 Task: Use Short Accent Effect in this video Movie B.mp4
Action: Mouse pressed left at (305, 155)
Screenshot: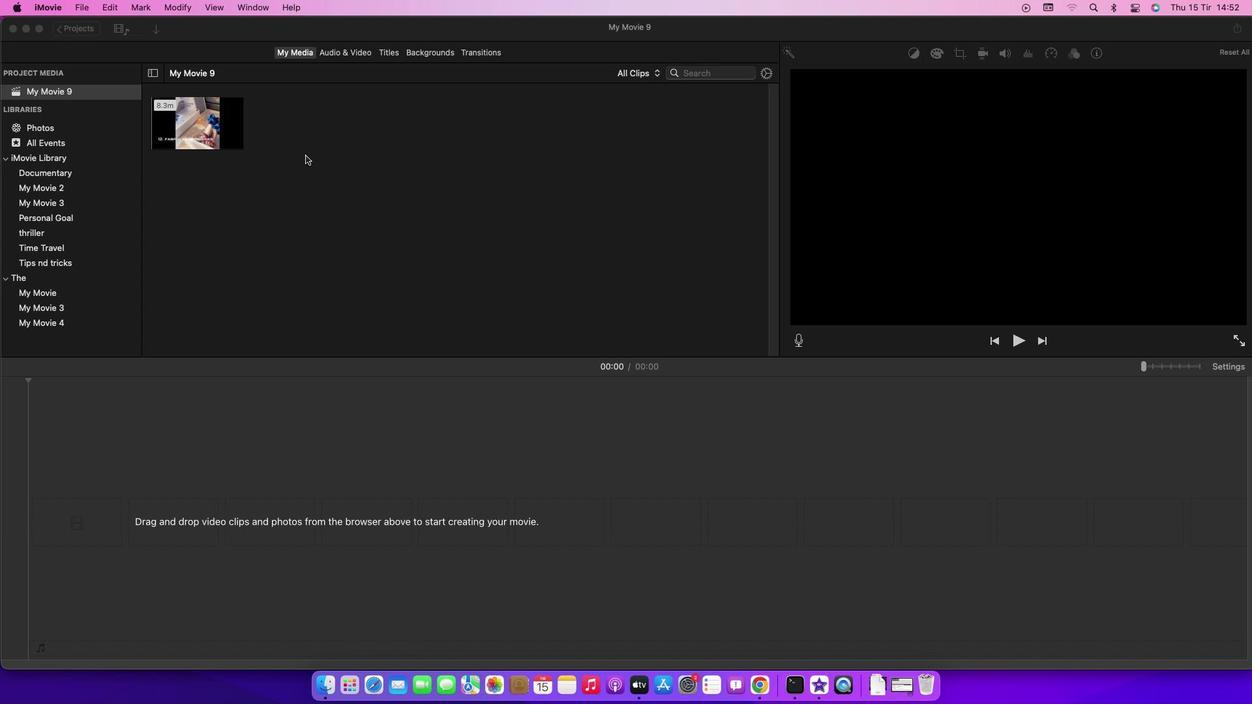 
Action: Mouse moved to (185, 120)
Screenshot: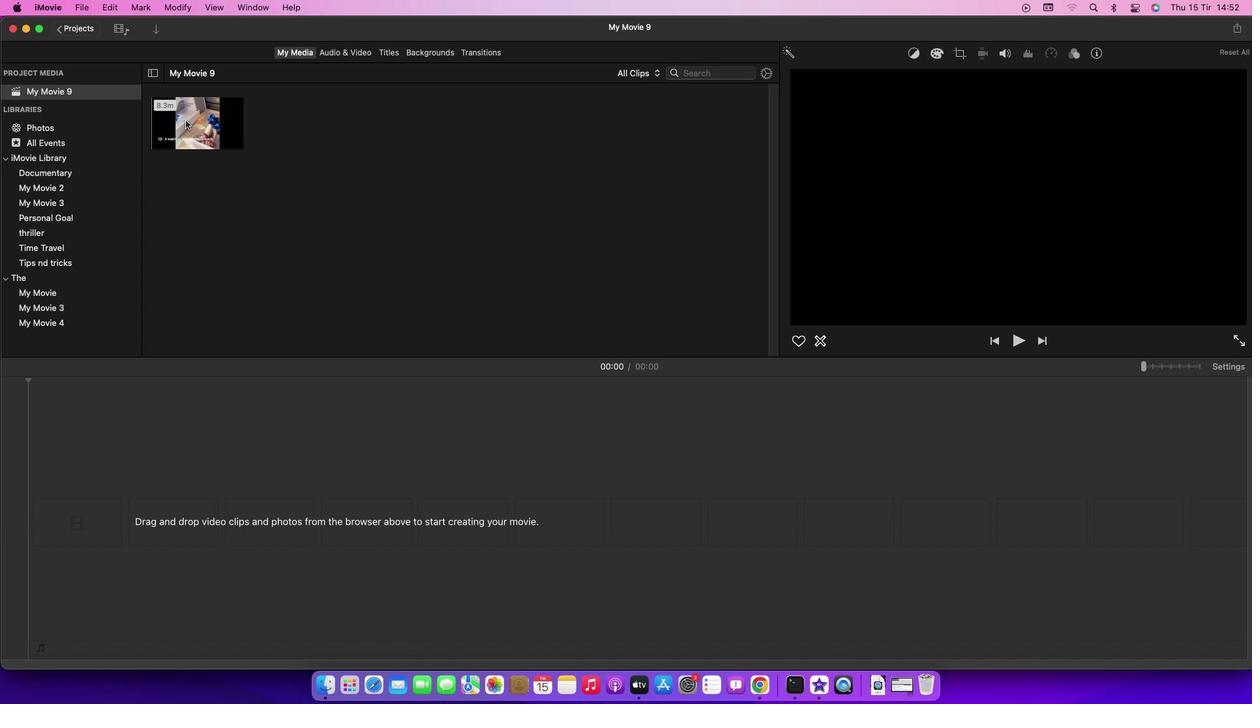 
Action: Mouse pressed left at (185, 120)
Screenshot: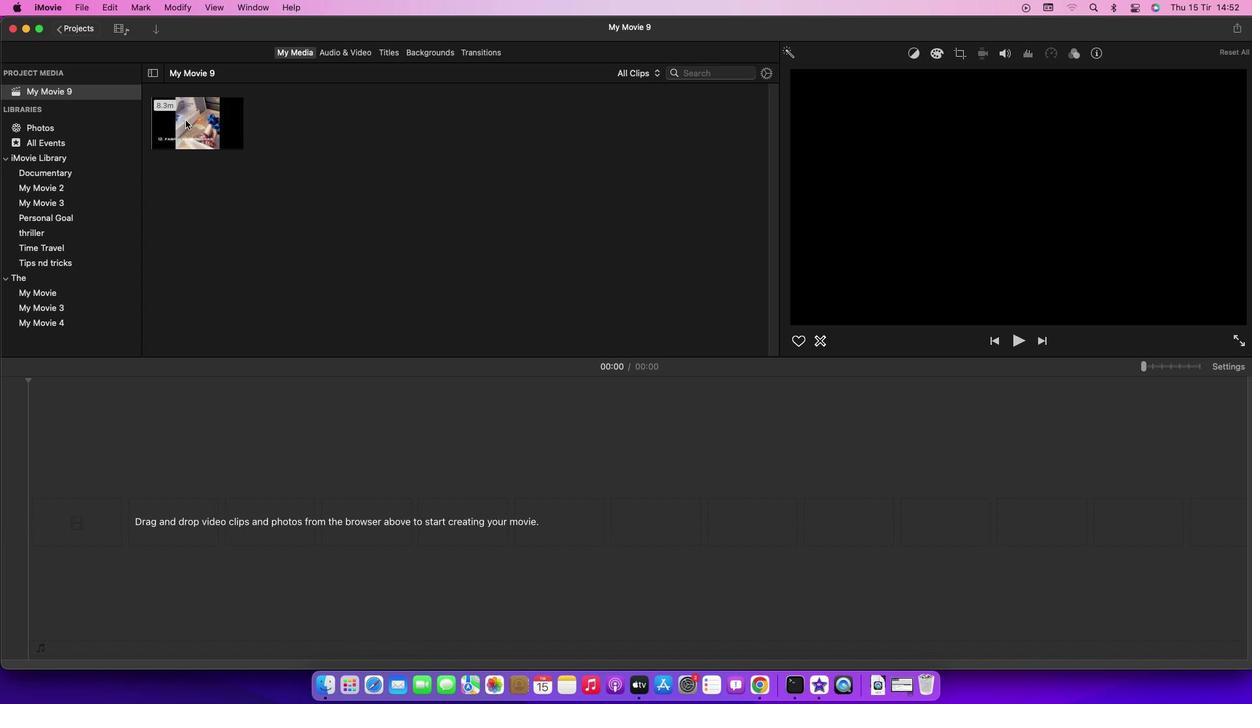 
Action: Mouse moved to (203, 118)
Screenshot: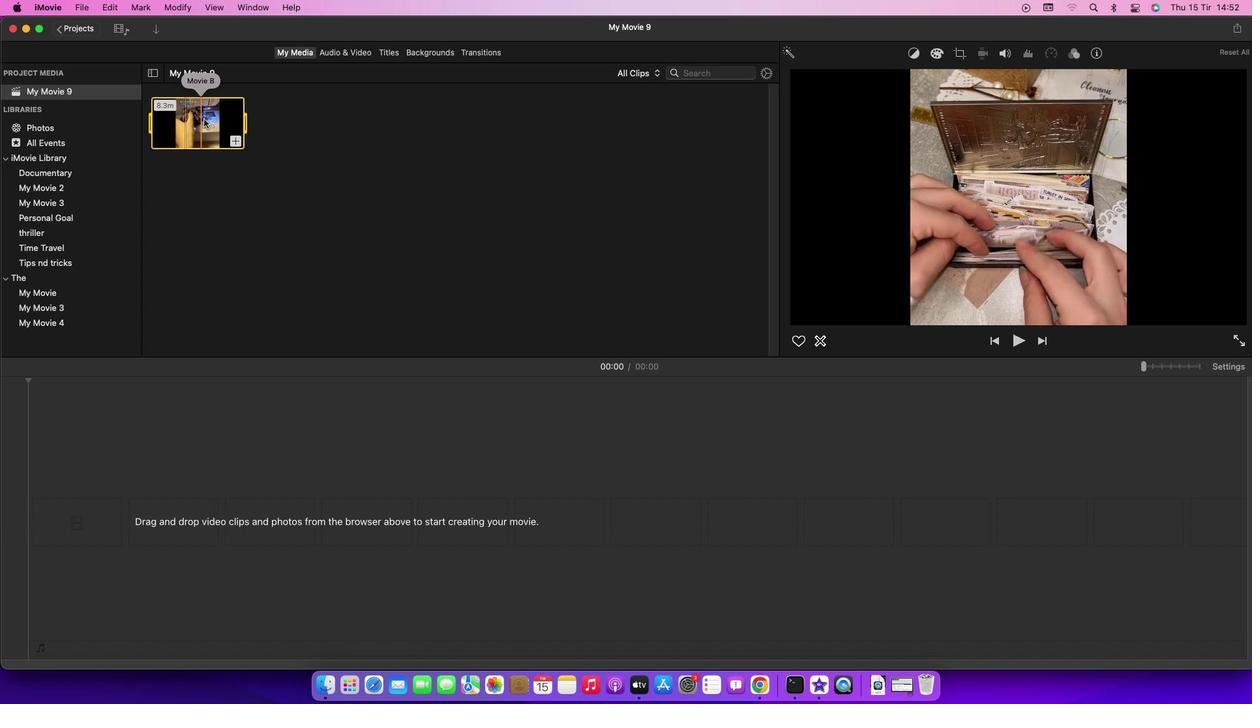 
Action: Mouse pressed left at (203, 118)
Screenshot: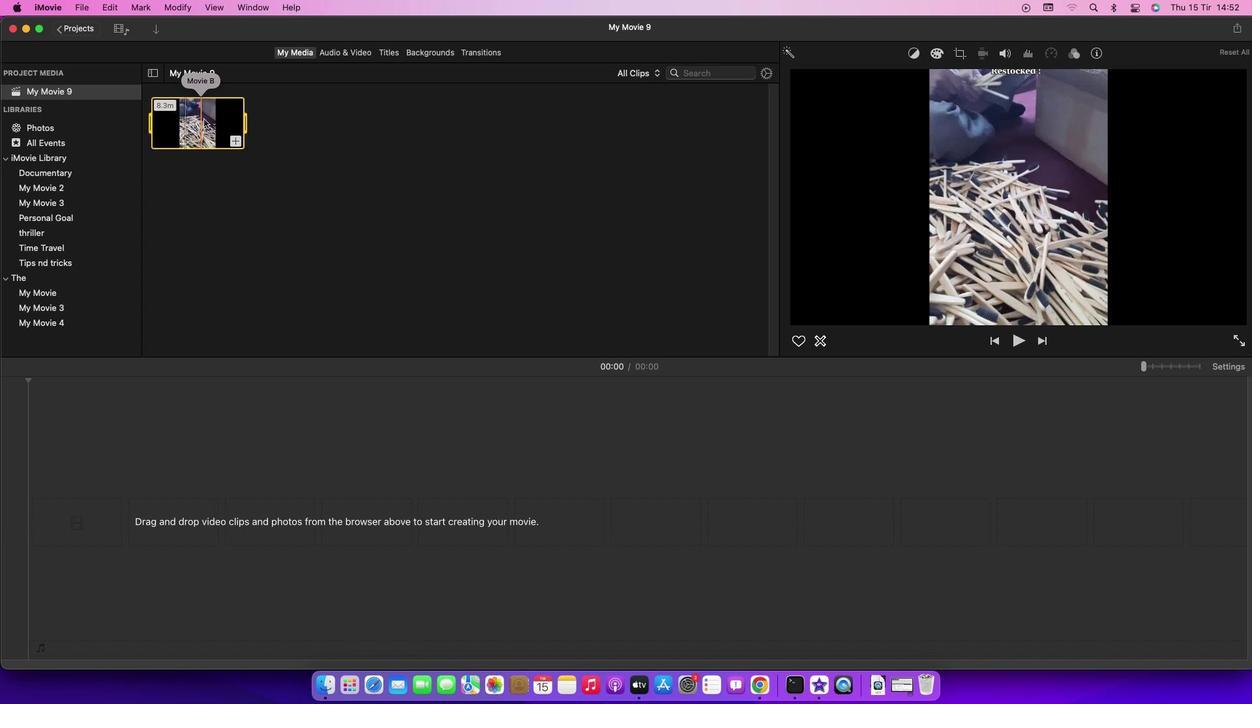 
Action: Mouse moved to (334, 48)
Screenshot: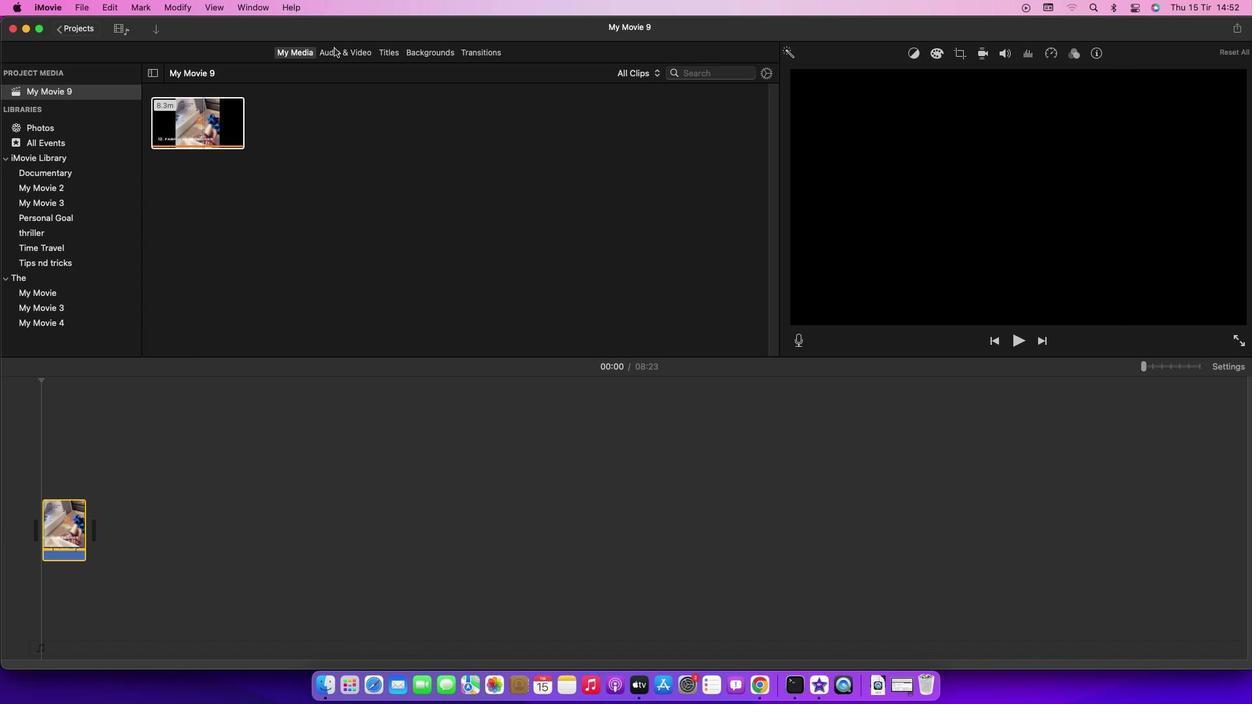 
Action: Mouse pressed left at (334, 48)
Screenshot: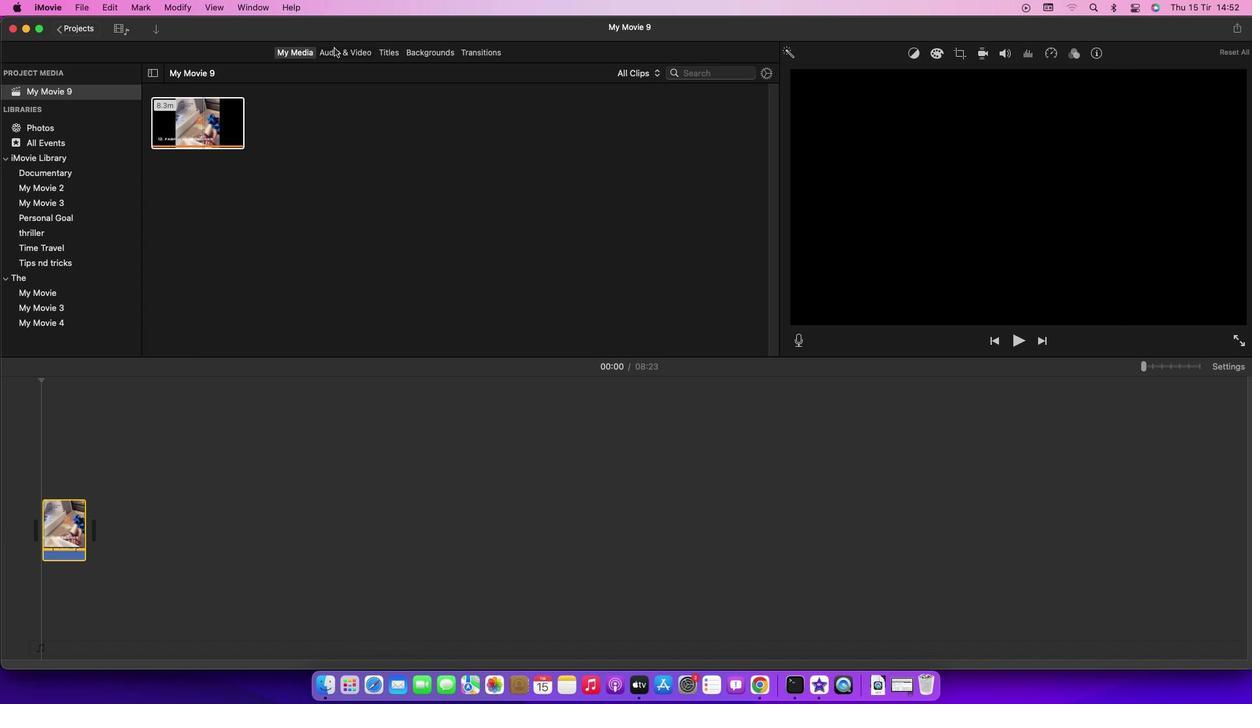 
Action: Mouse moved to (69, 126)
Screenshot: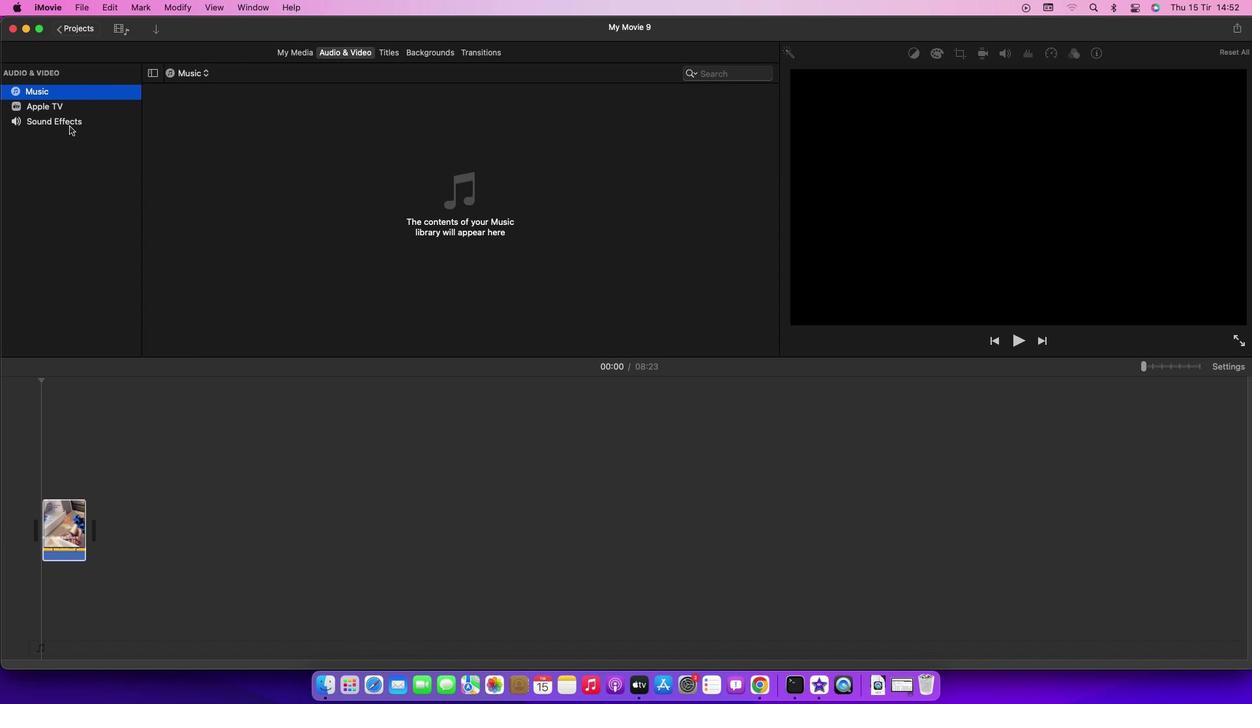 
Action: Mouse pressed left at (69, 126)
Screenshot: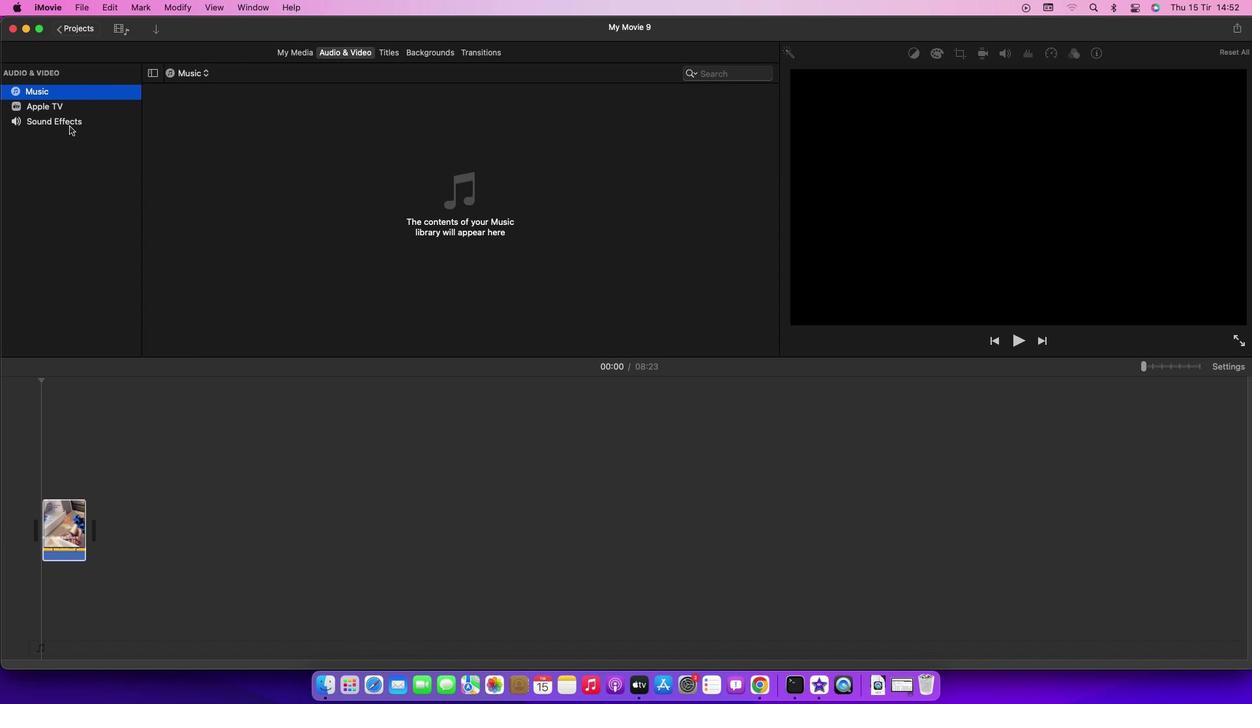 
Action: Mouse moved to (258, 272)
Screenshot: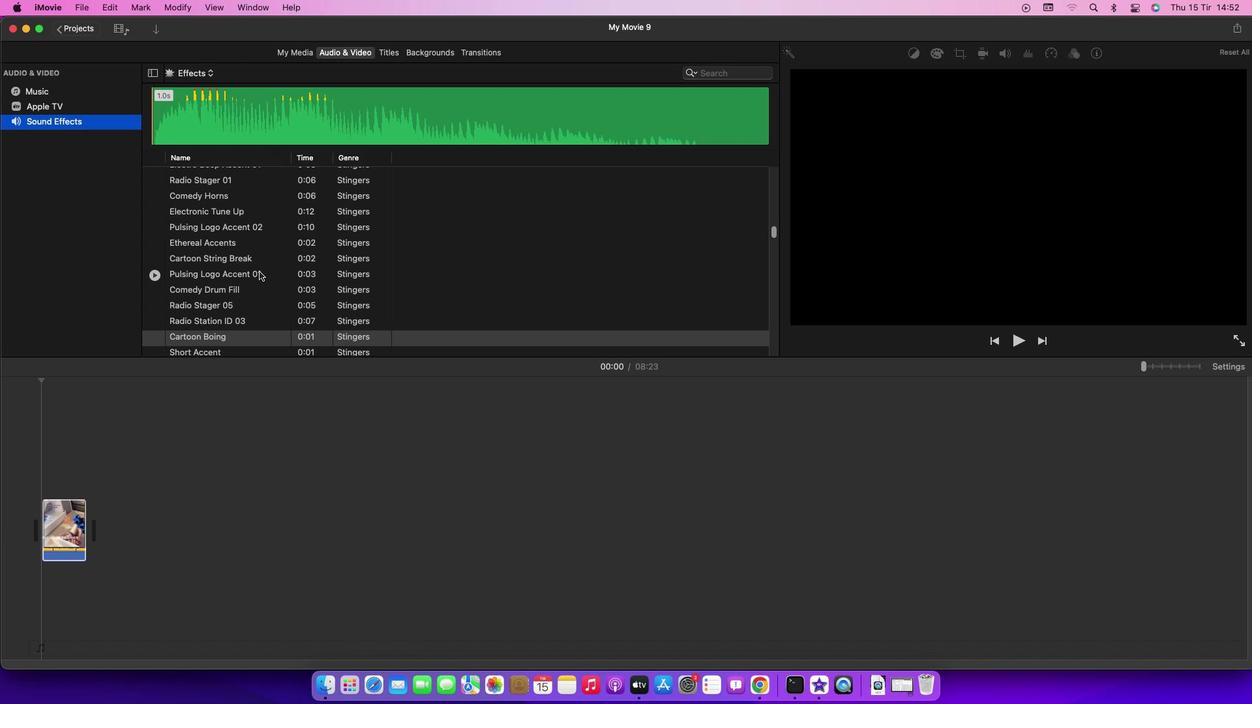 
Action: Mouse scrolled (258, 272) with delta (0, 0)
Screenshot: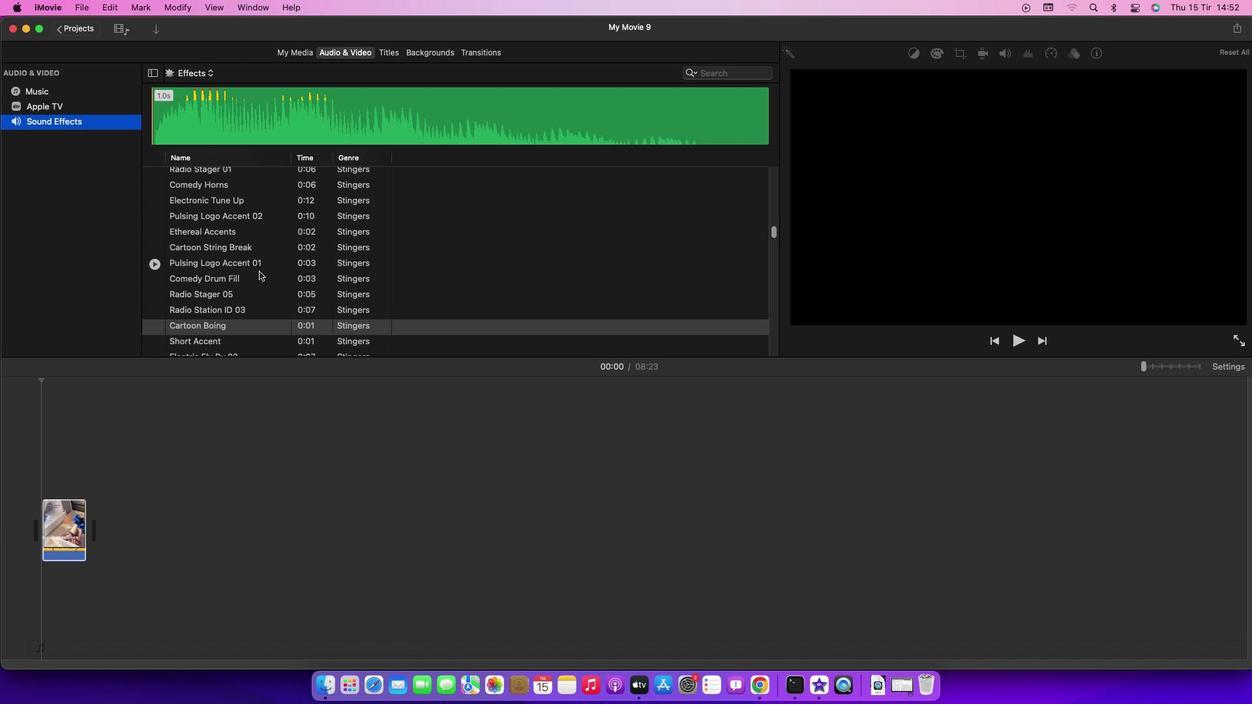 
Action: Mouse scrolled (258, 272) with delta (0, 0)
Screenshot: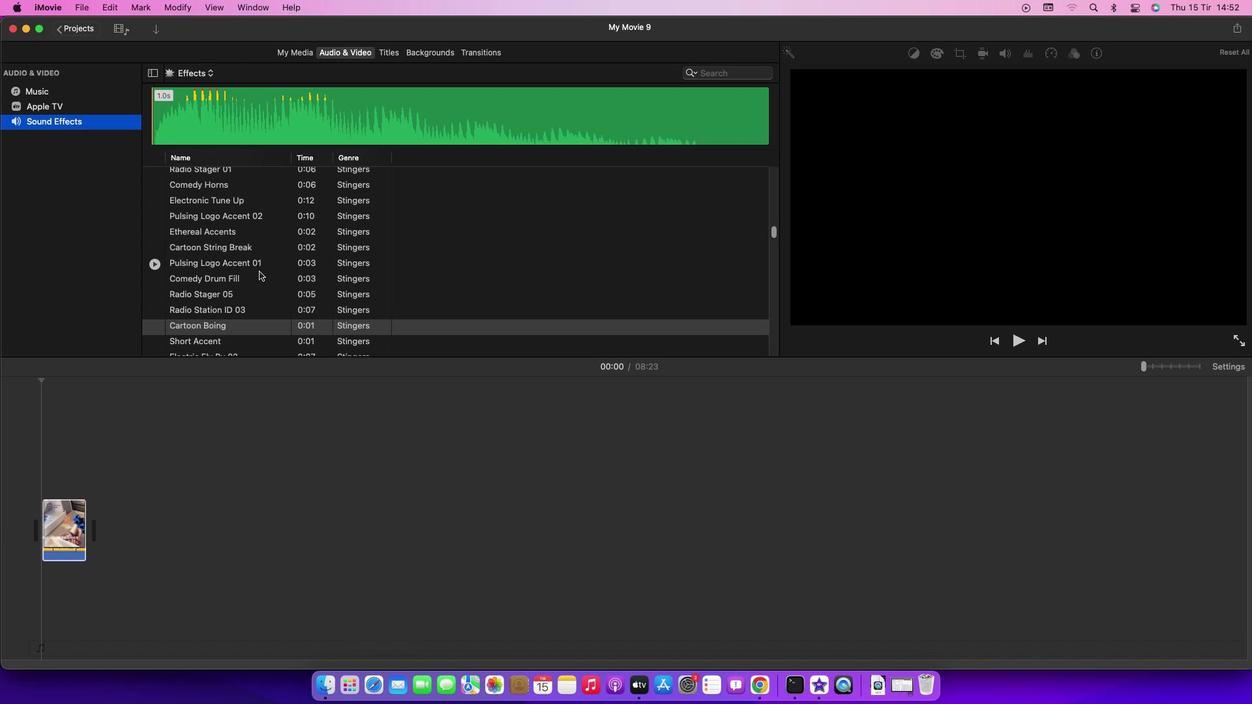 
Action: Mouse scrolled (258, 272) with delta (0, 0)
Screenshot: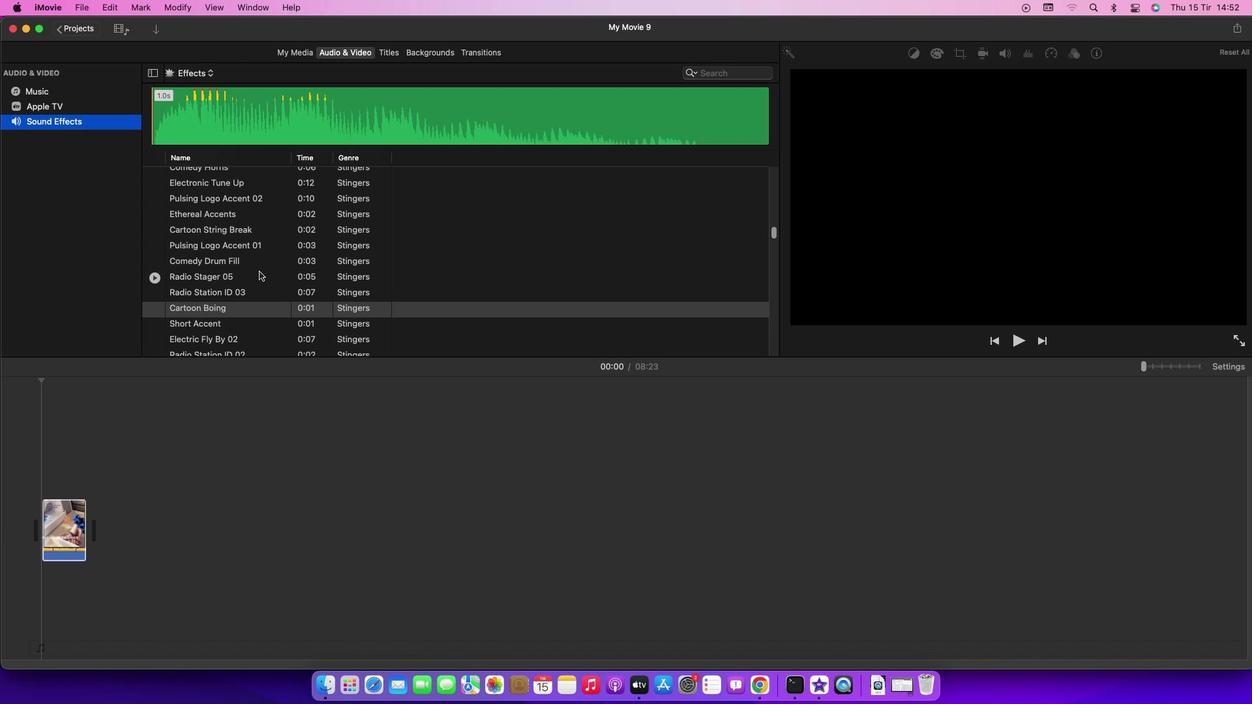 
Action: Mouse moved to (206, 321)
Screenshot: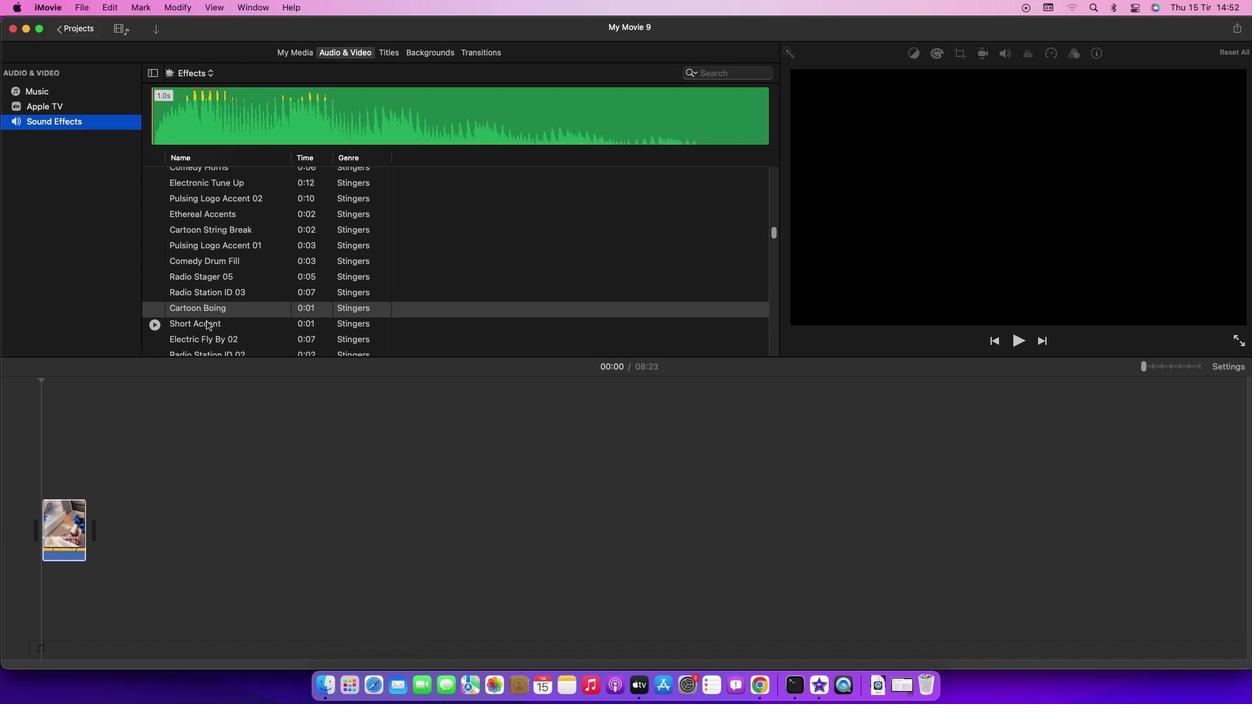 
Action: Mouse pressed left at (206, 321)
Screenshot: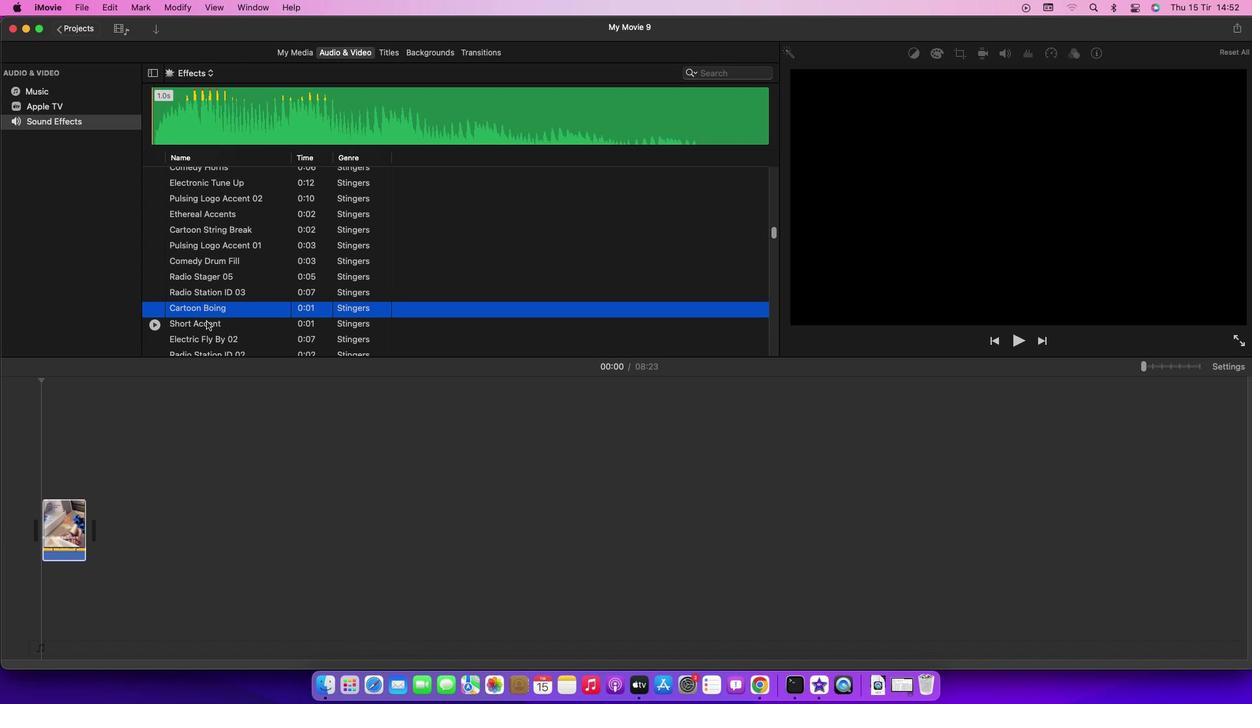 
Action: Mouse moved to (215, 322)
Screenshot: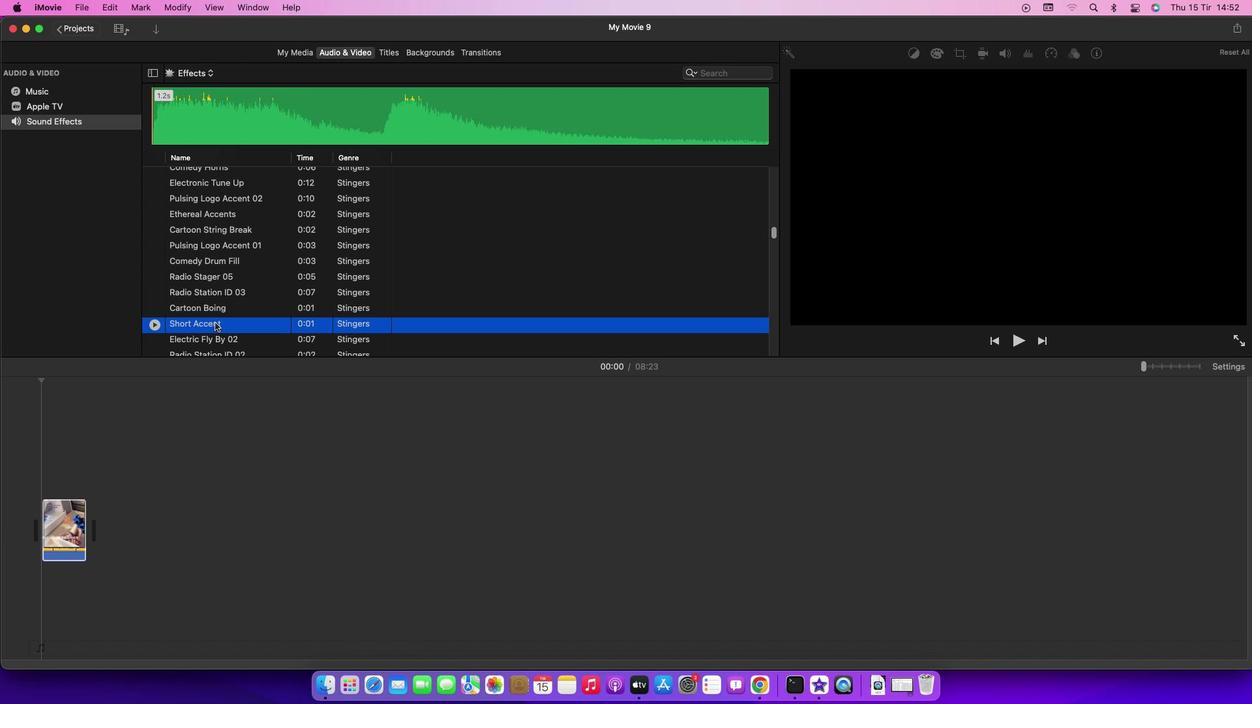 
Action: Mouse pressed left at (215, 322)
Screenshot: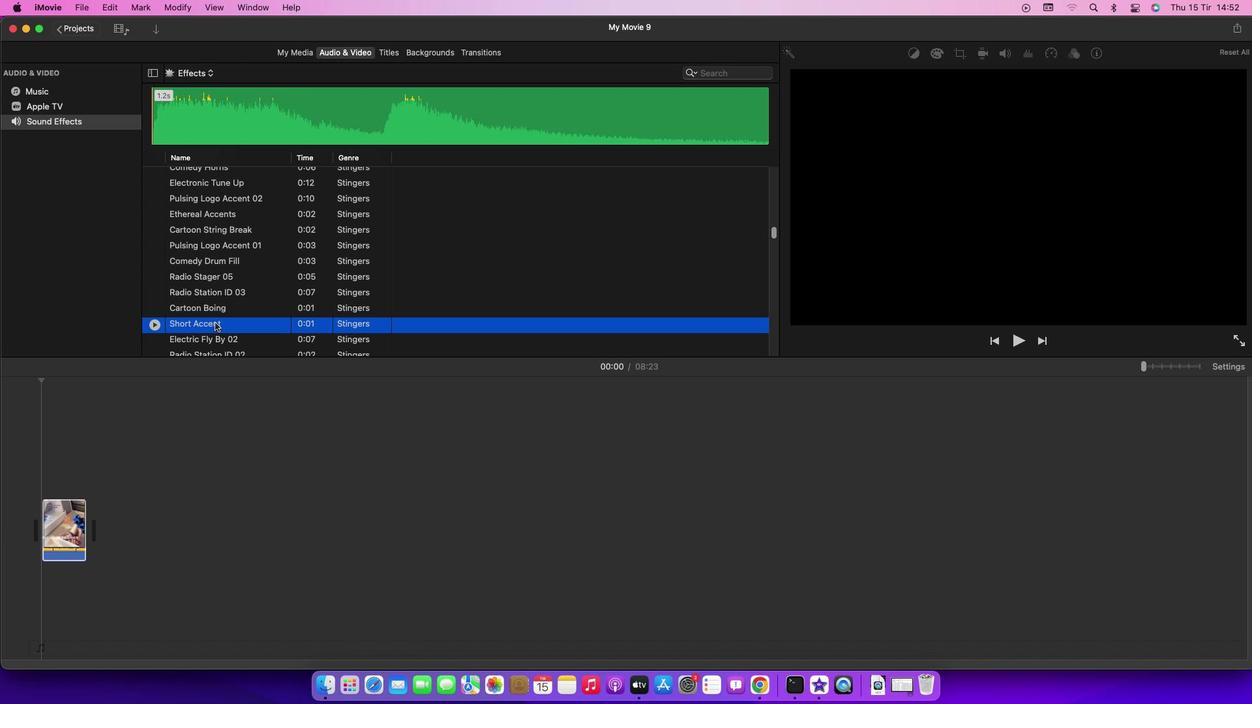 
Action: Mouse moved to (321, 489)
Screenshot: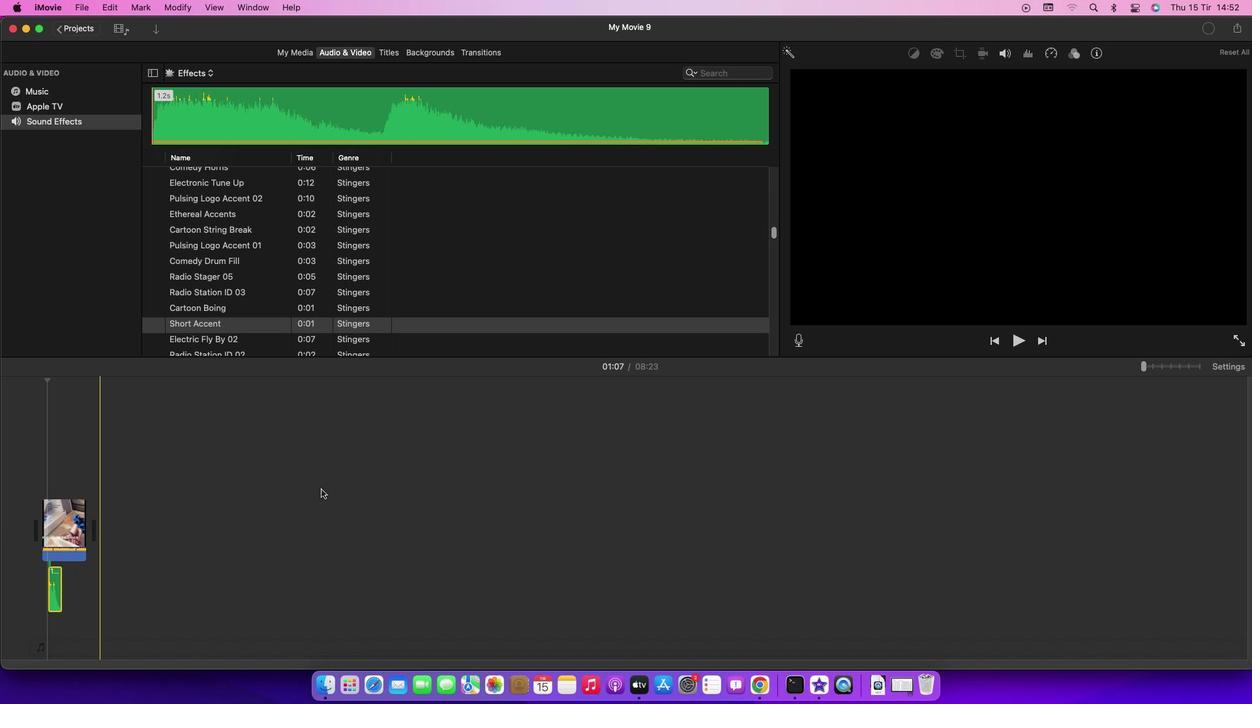 
